 Task: Create a due date automation when advanced on, 2 days before a card is due add fields with custom field "Resume" set at 11:00 AM.
Action: Mouse moved to (987, 76)
Screenshot: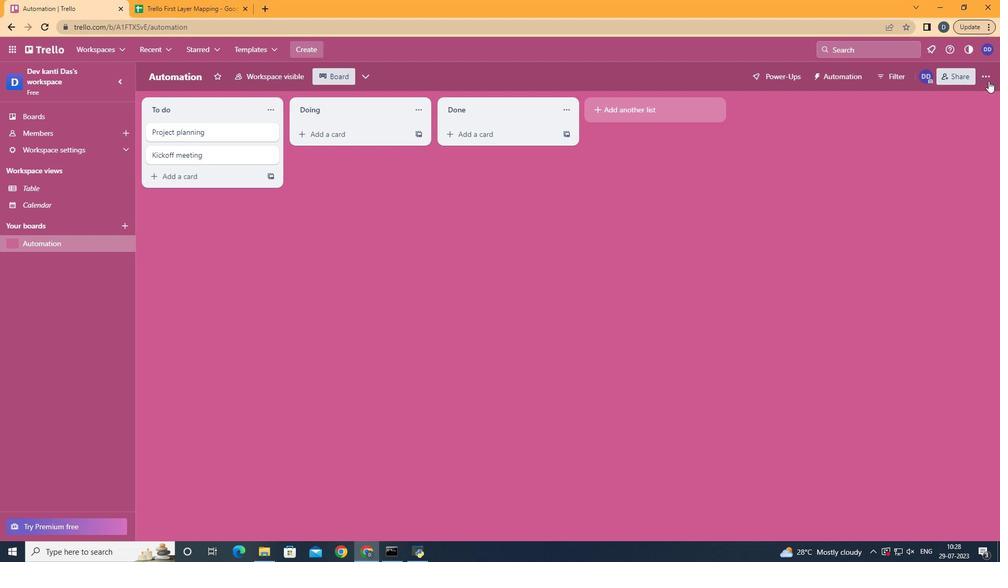 
Action: Mouse pressed left at (987, 76)
Screenshot: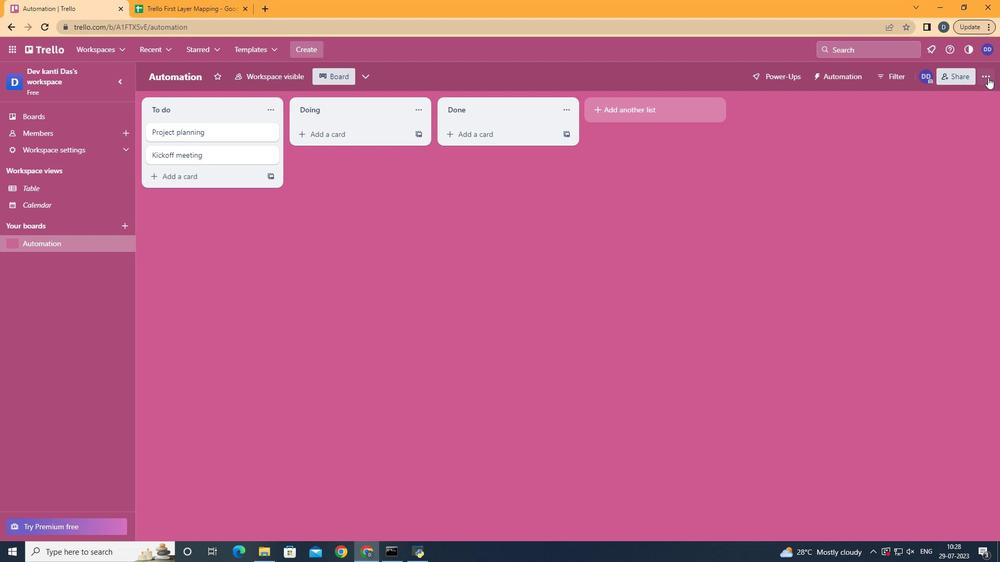 
Action: Mouse moved to (898, 208)
Screenshot: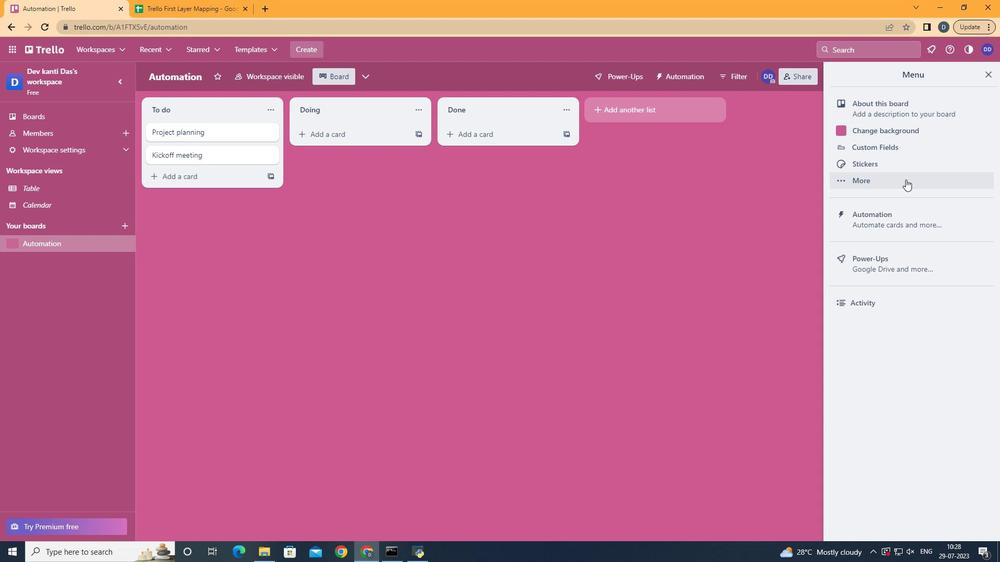 
Action: Mouse pressed left at (898, 208)
Screenshot: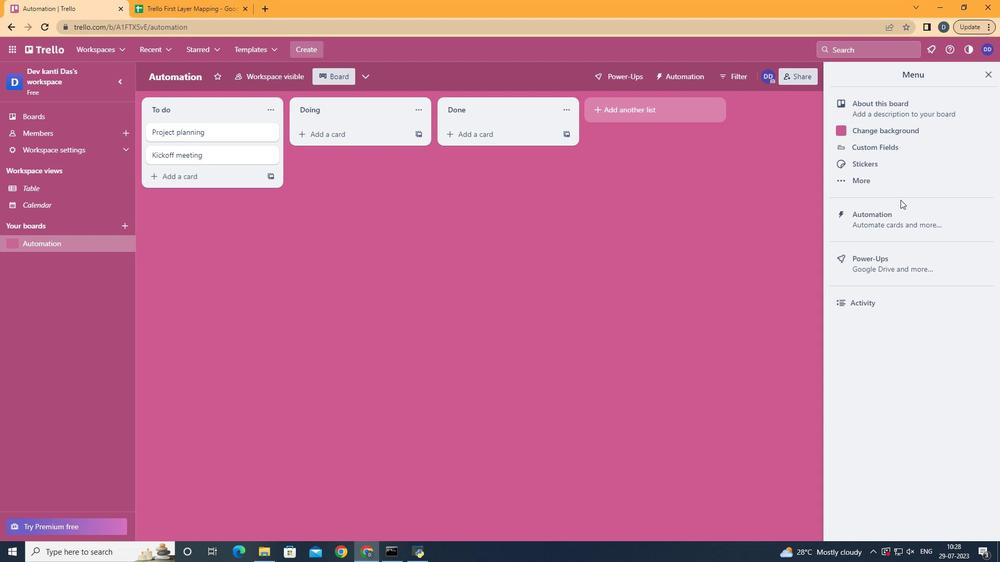 
Action: Mouse moved to (208, 214)
Screenshot: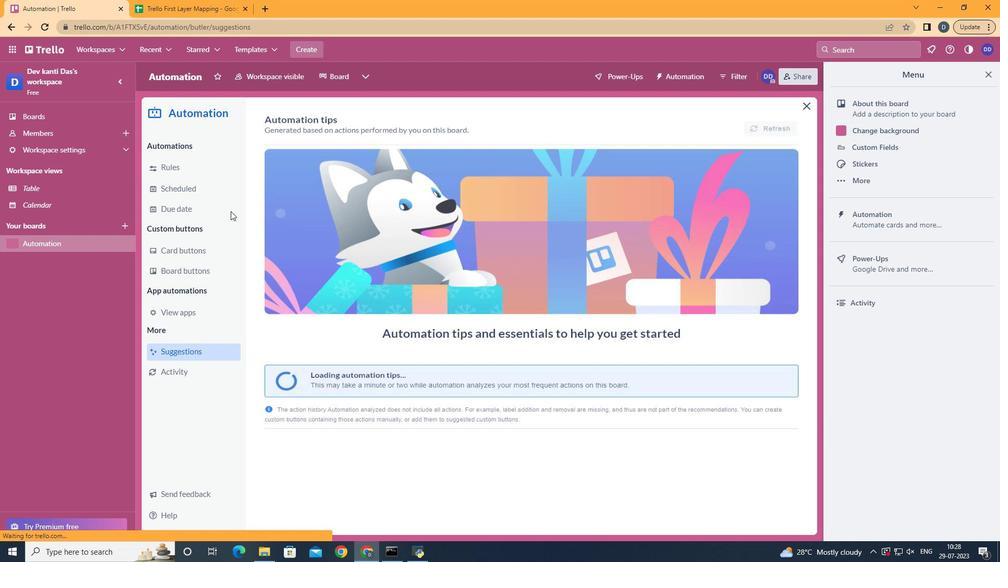 
Action: Mouse pressed left at (208, 214)
Screenshot: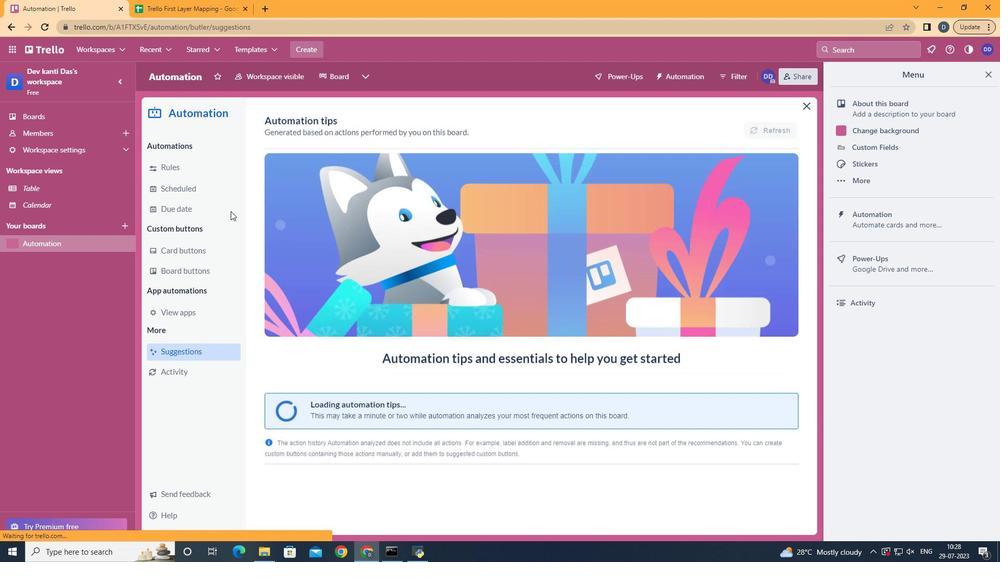 
Action: Mouse moved to (738, 131)
Screenshot: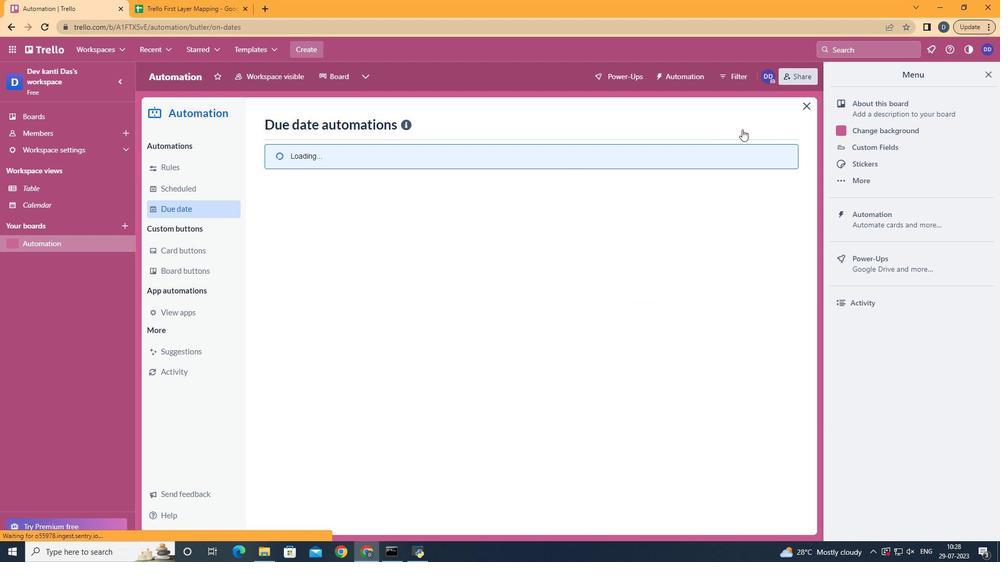 
Action: Mouse pressed left at (738, 131)
Screenshot: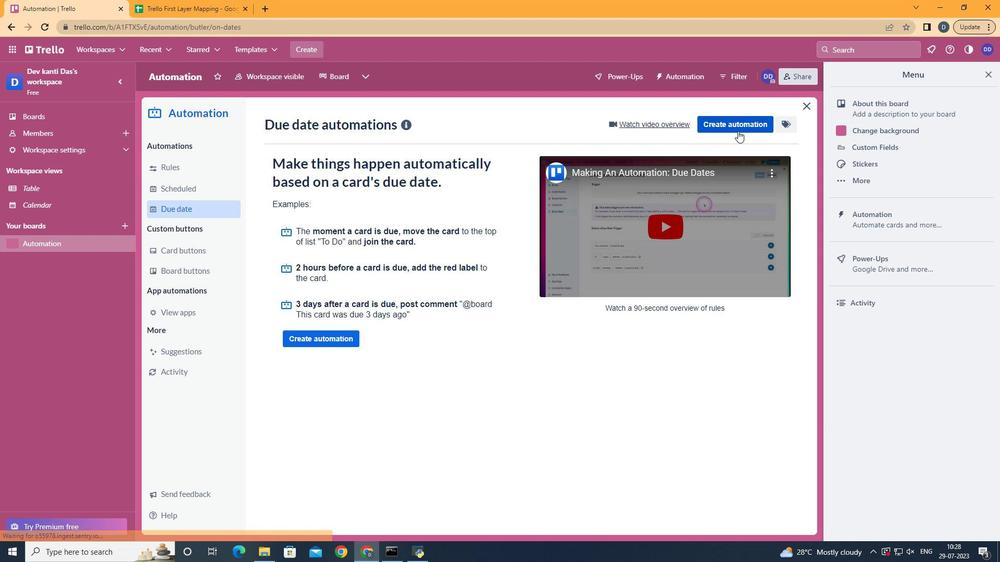 
Action: Mouse moved to (560, 227)
Screenshot: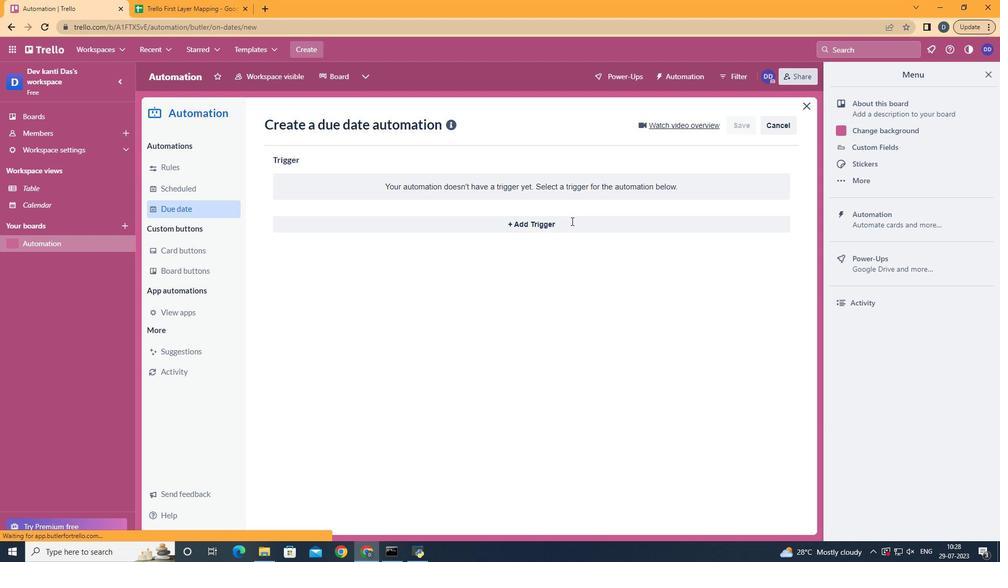 
Action: Mouse pressed left at (560, 227)
Screenshot: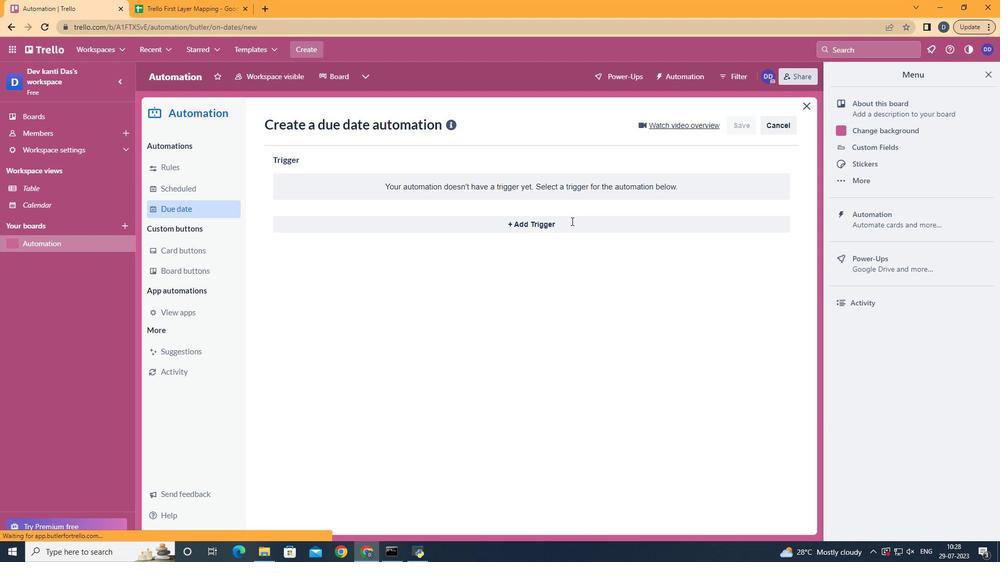
Action: Mouse moved to (405, 378)
Screenshot: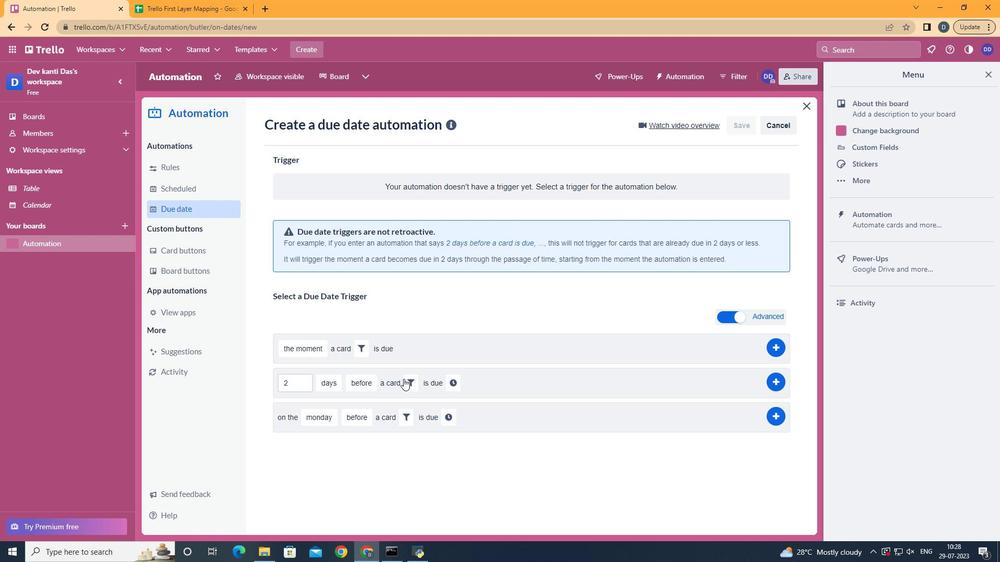 
Action: Mouse pressed left at (405, 378)
Screenshot: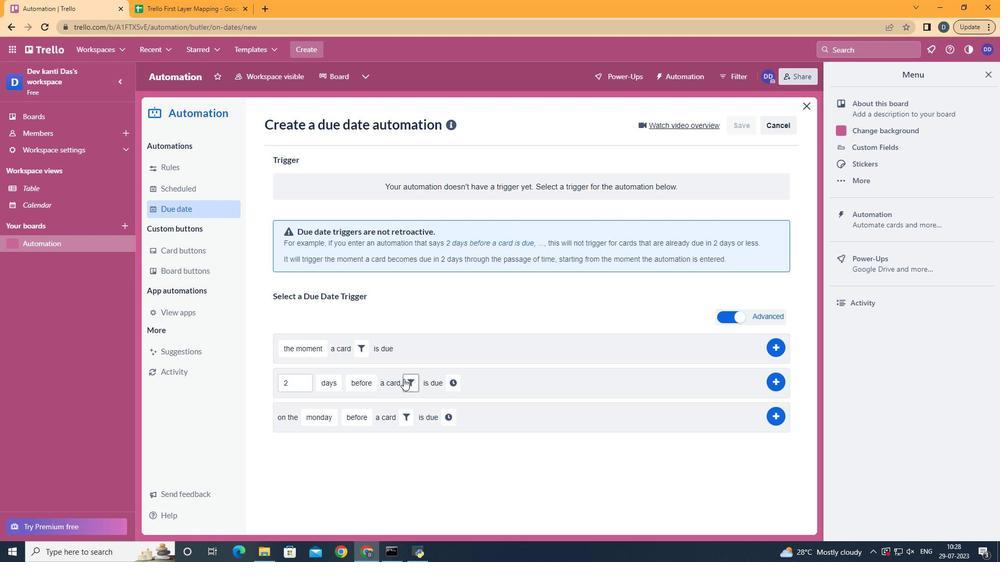 
Action: Mouse moved to (570, 421)
Screenshot: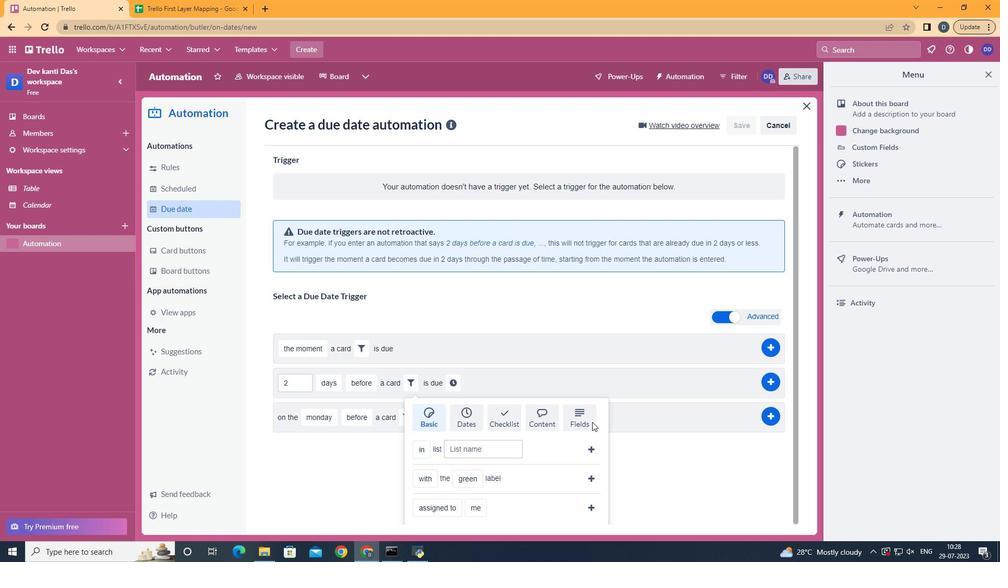 
Action: Mouse pressed left at (570, 421)
Screenshot: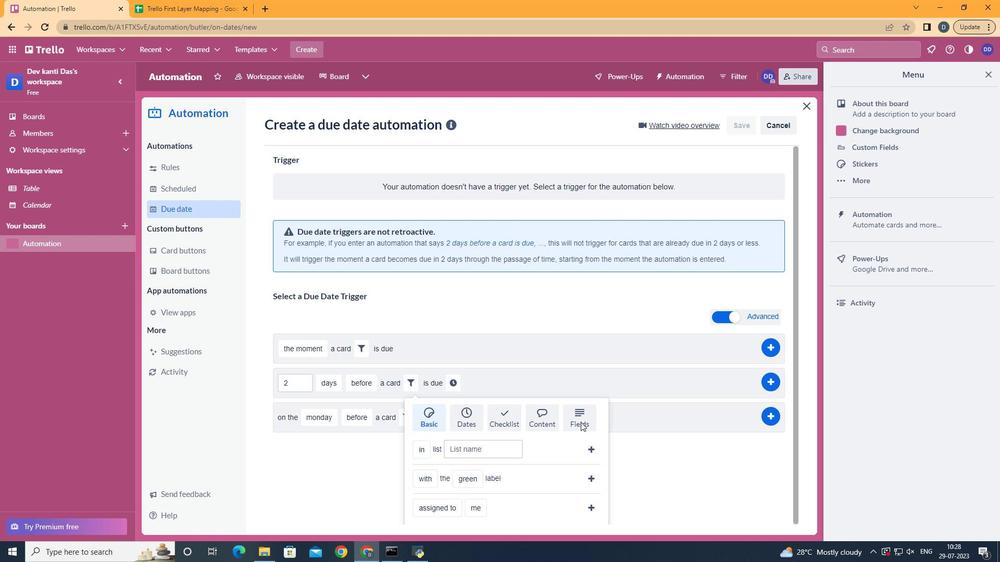 
Action: Mouse moved to (571, 420)
Screenshot: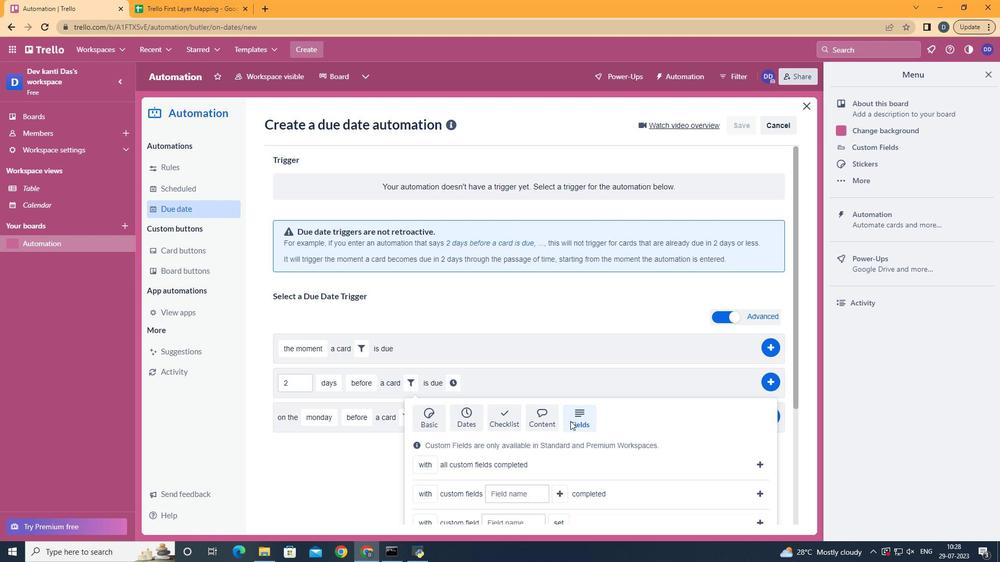 
Action: Mouse scrolled (571, 419) with delta (0, 0)
Screenshot: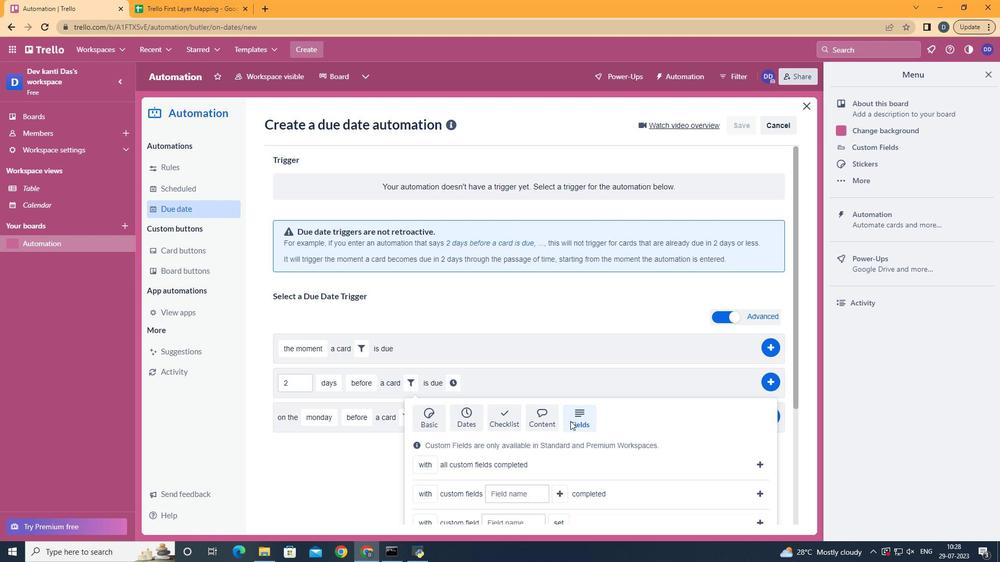 
Action: Mouse scrolled (571, 419) with delta (0, 0)
Screenshot: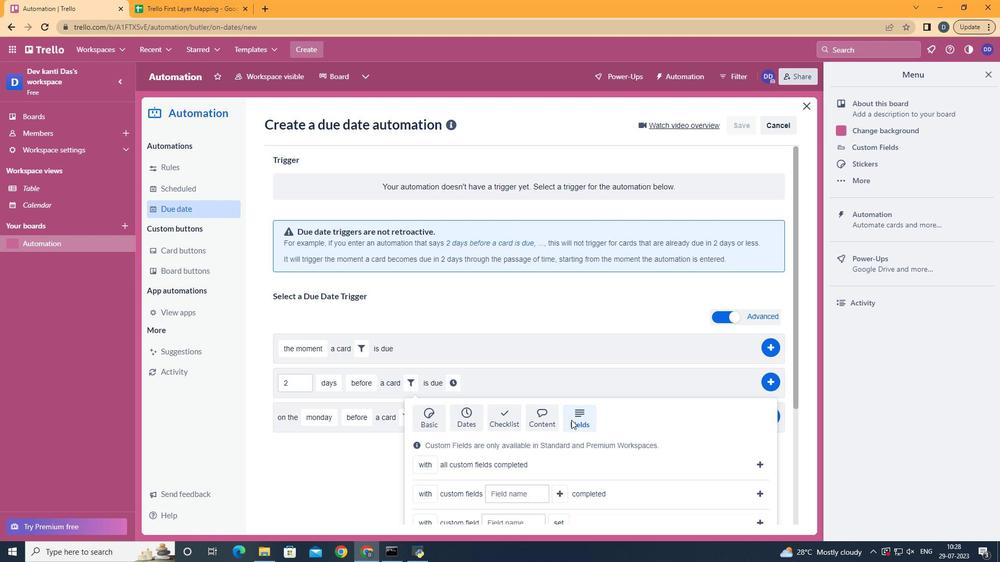 
Action: Mouse scrolled (571, 419) with delta (0, 0)
Screenshot: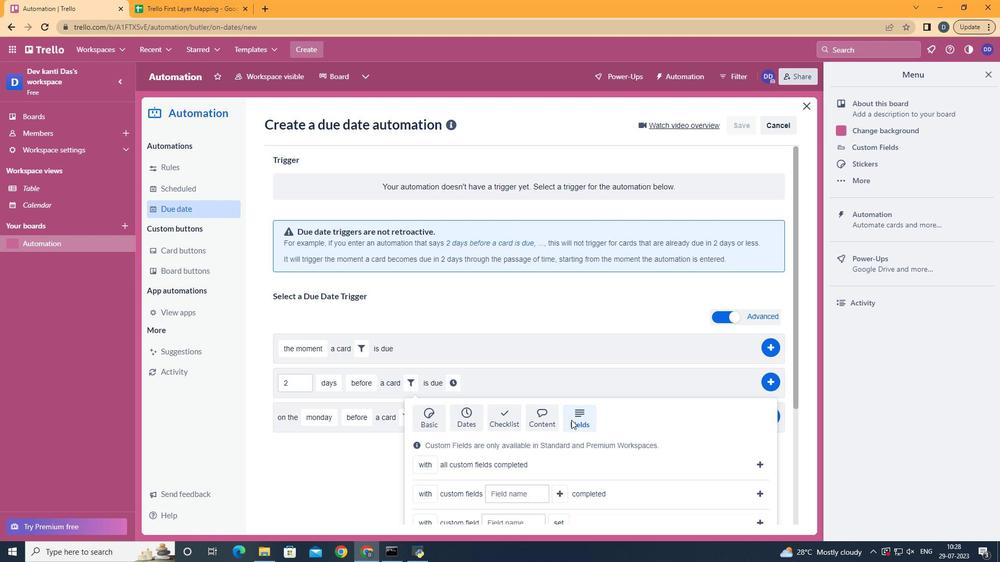 
Action: Mouse scrolled (571, 419) with delta (0, 0)
Screenshot: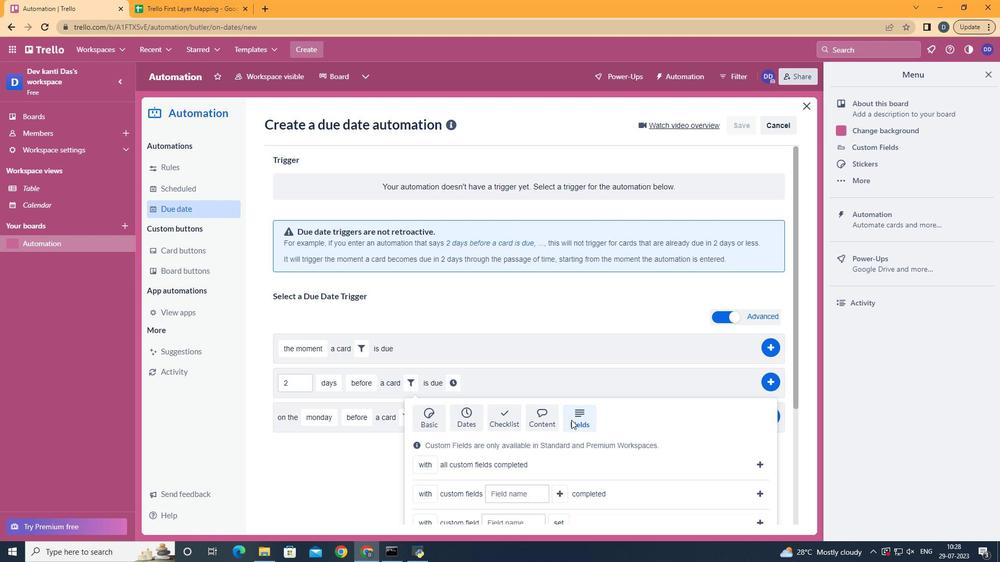 
Action: Mouse moved to (430, 378)
Screenshot: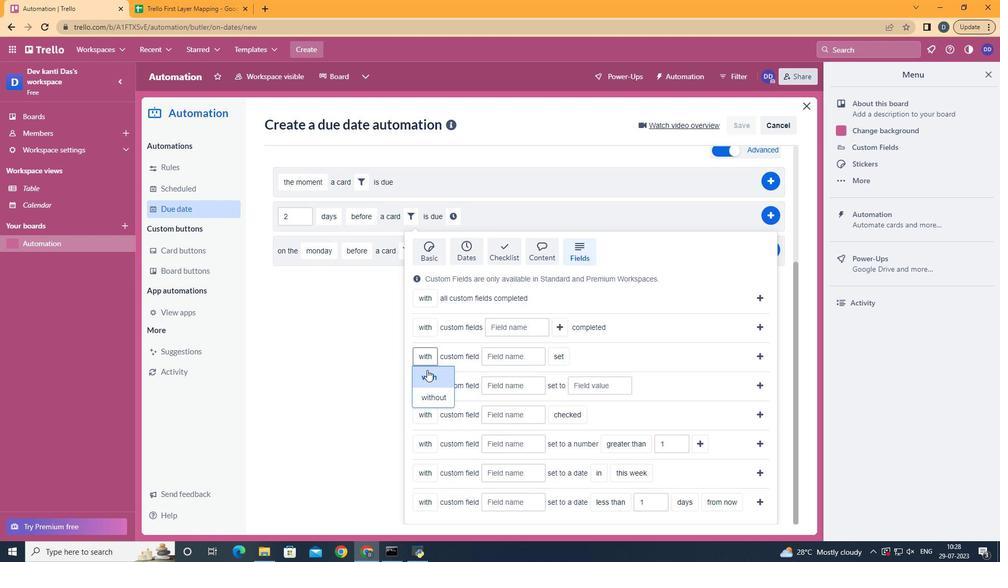 
Action: Mouse pressed left at (430, 378)
Screenshot: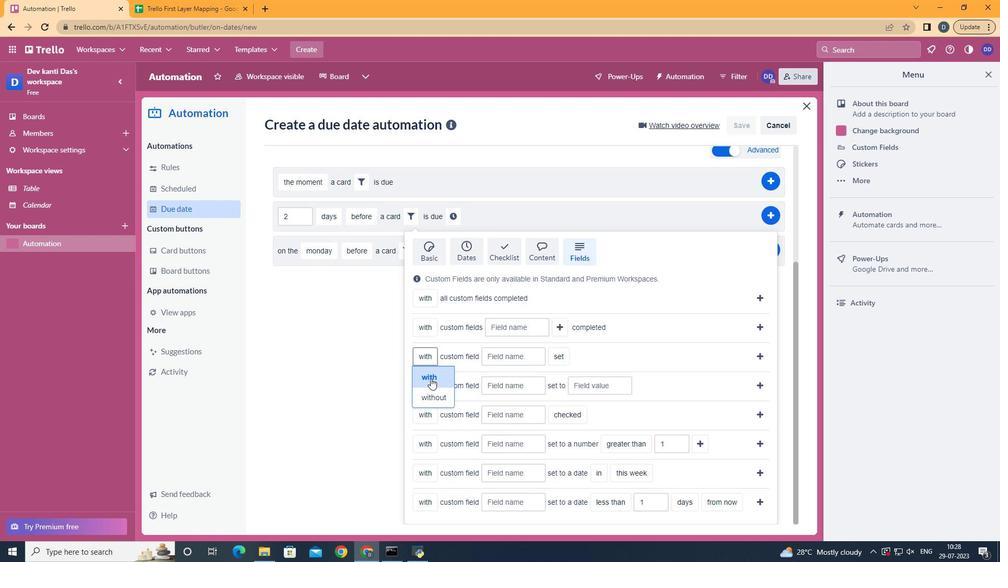 
Action: Mouse moved to (502, 356)
Screenshot: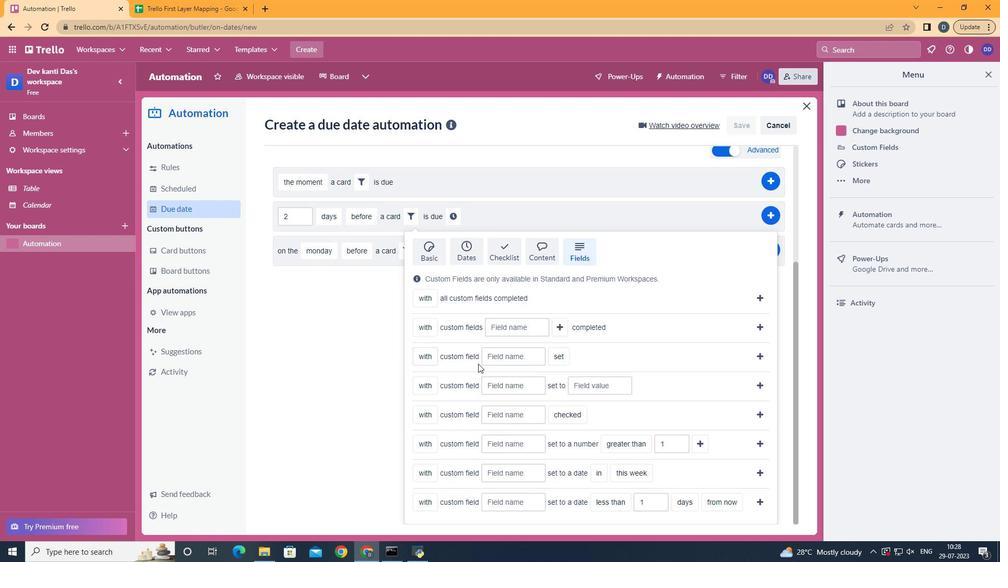 
Action: Mouse pressed left at (502, 356)
Screenshot: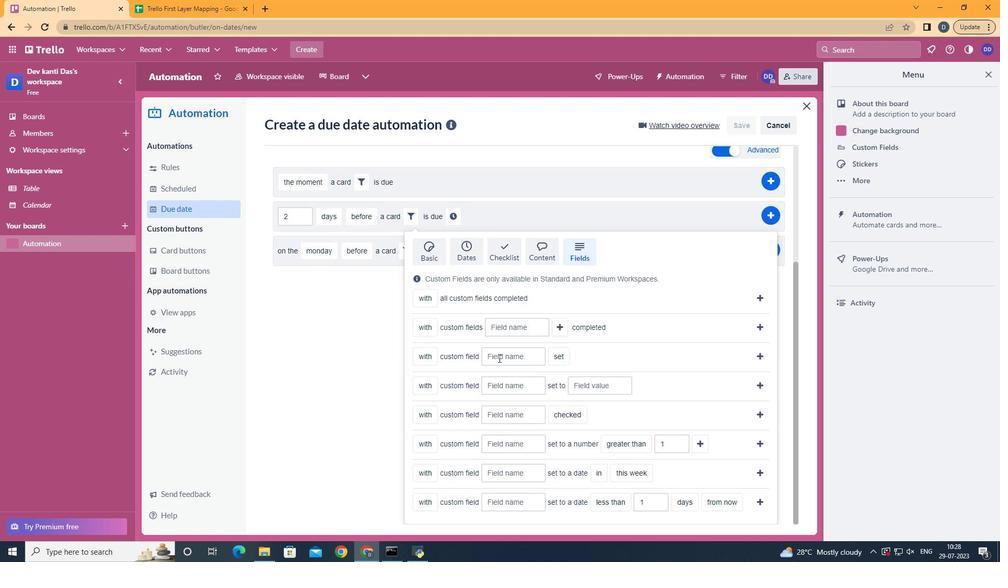 
Action: Key pressed <Key.shift>Resume
Screenshot: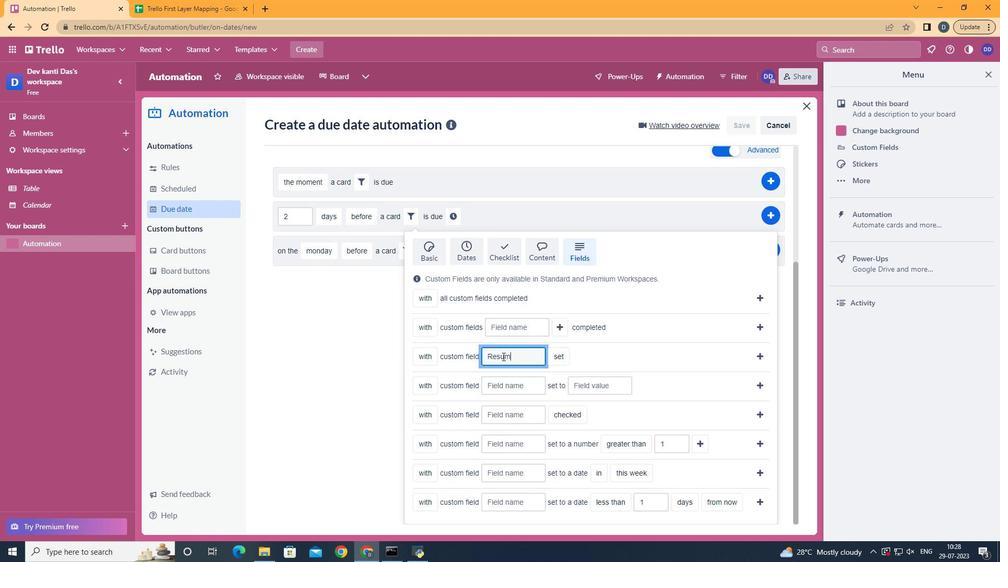 
Action: Mouse moved to (562, 372)
Screenshot: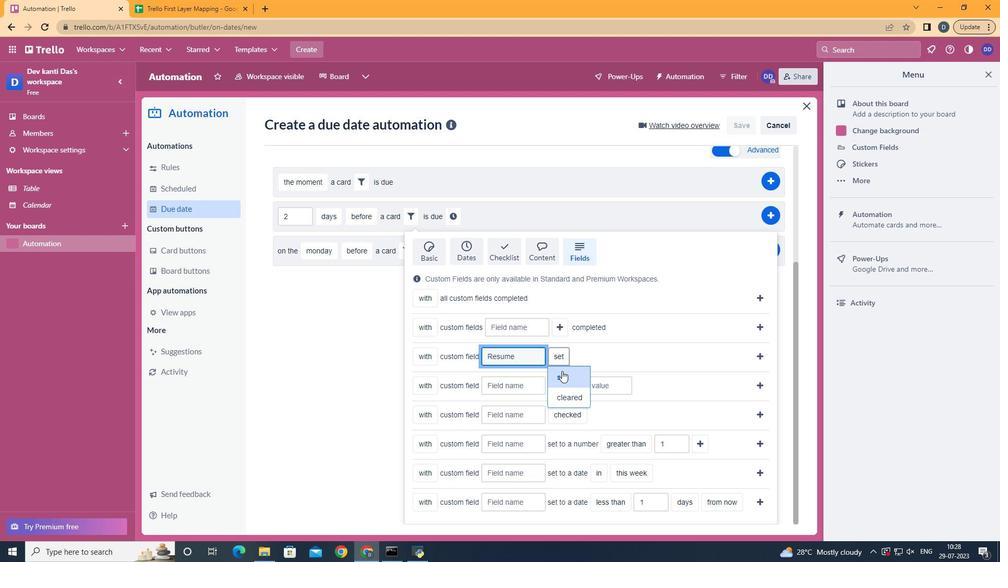 
Action: Mouse pressed left at (562, 372)
Screenshot: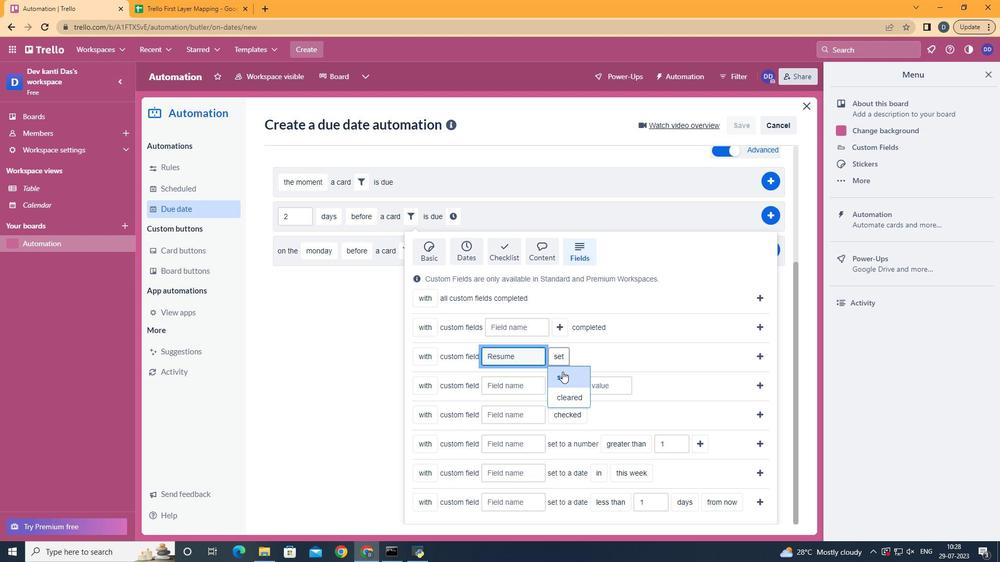 
Action: Mouse moved to (761, 360)
Screenshot: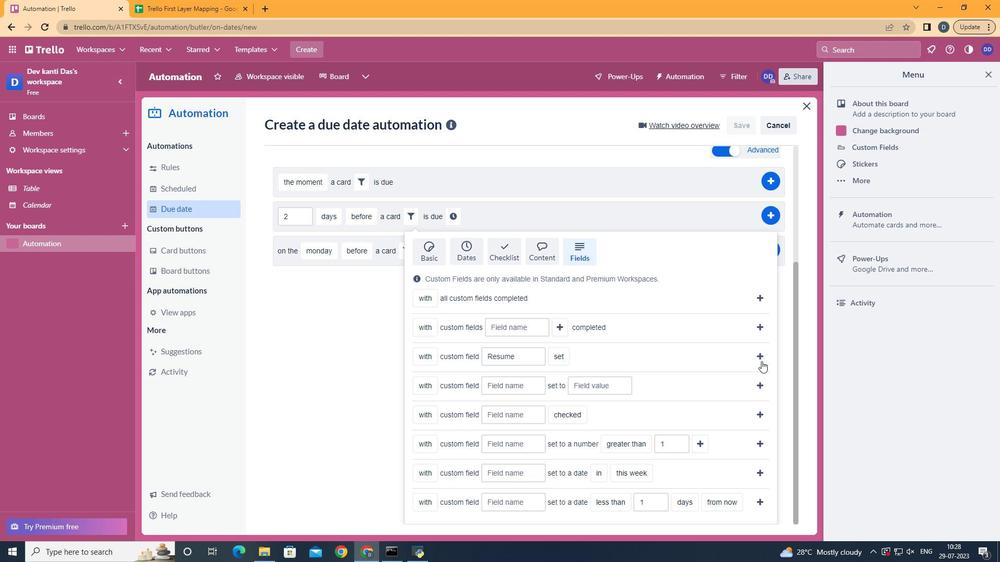 
Action: Mouse pressed left at (761, 360)
Screenshot: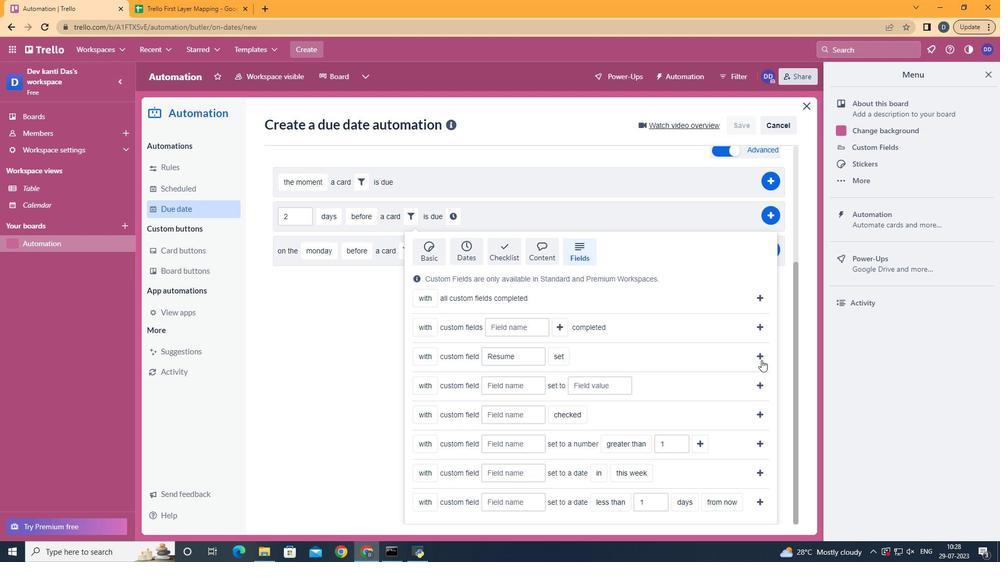 
Action: Mouse moved to (580, 383)
Screenshot: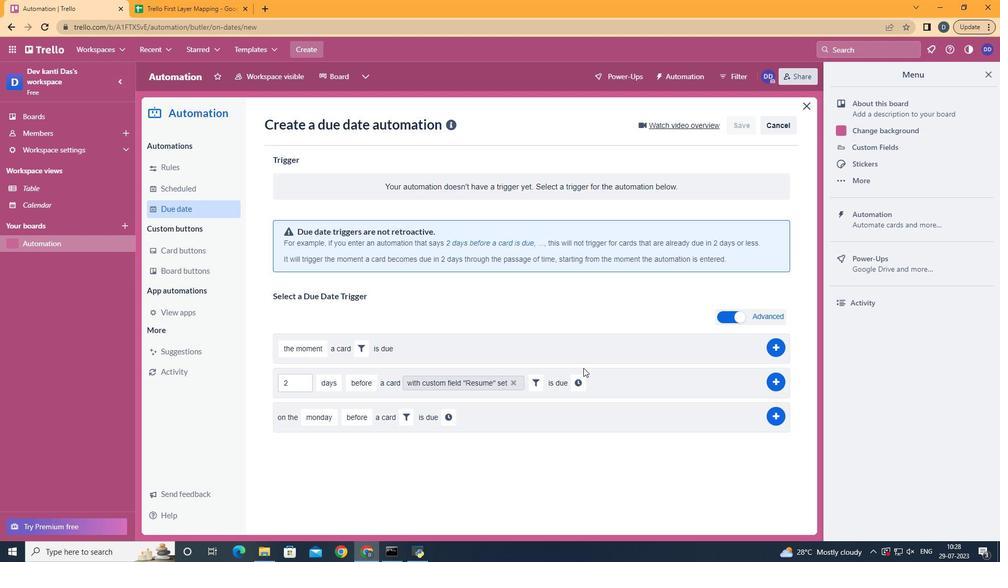 
Action: Mouse pressed left at (580, 383)
Screenshot: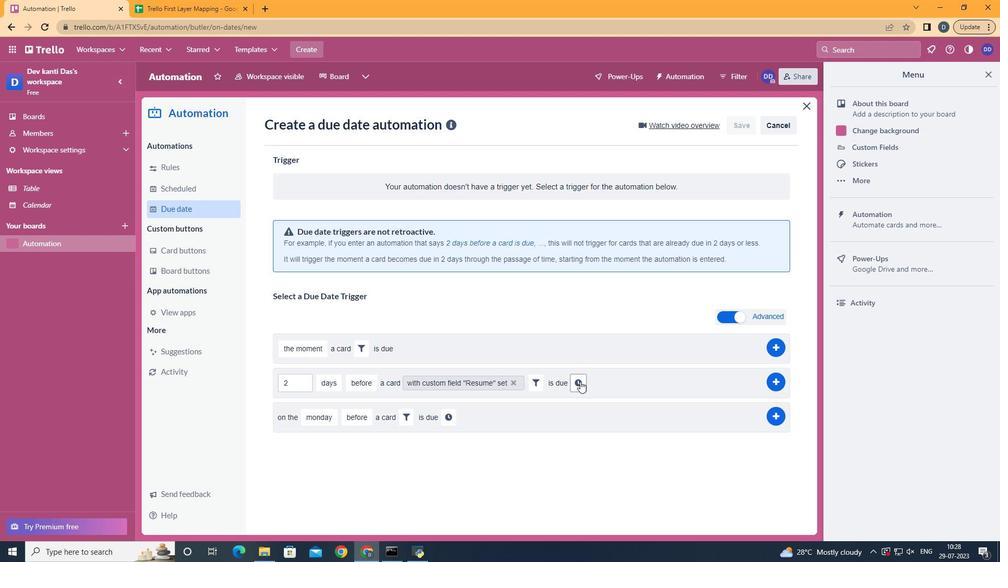 
Action: Mouse moved to (602, 387)
Screenshot: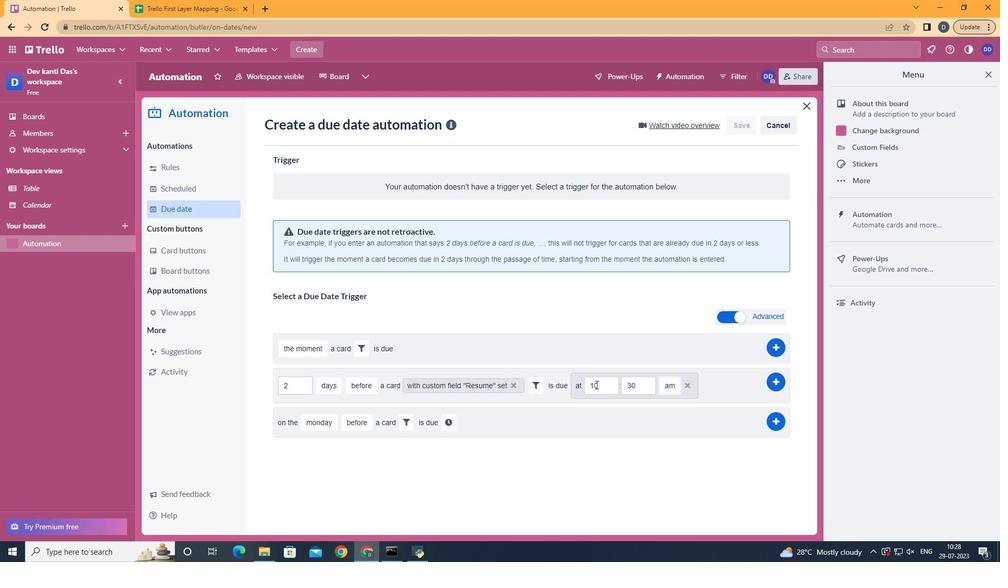 
Action: Mouse pressed left at (602, 387)
Screenshot: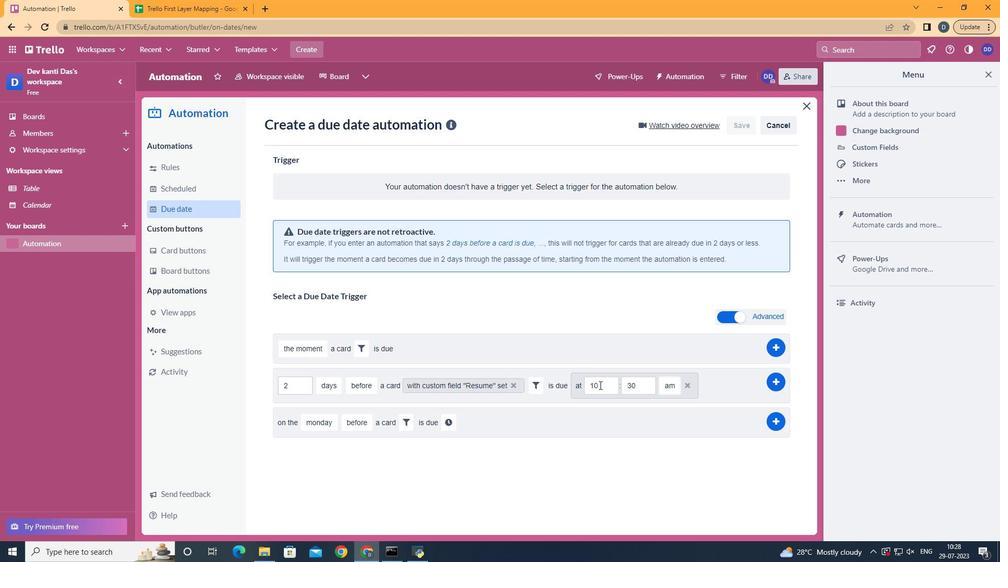 
Action: Key pressed <Key.backspace><Key.backspace>11
Screenshot: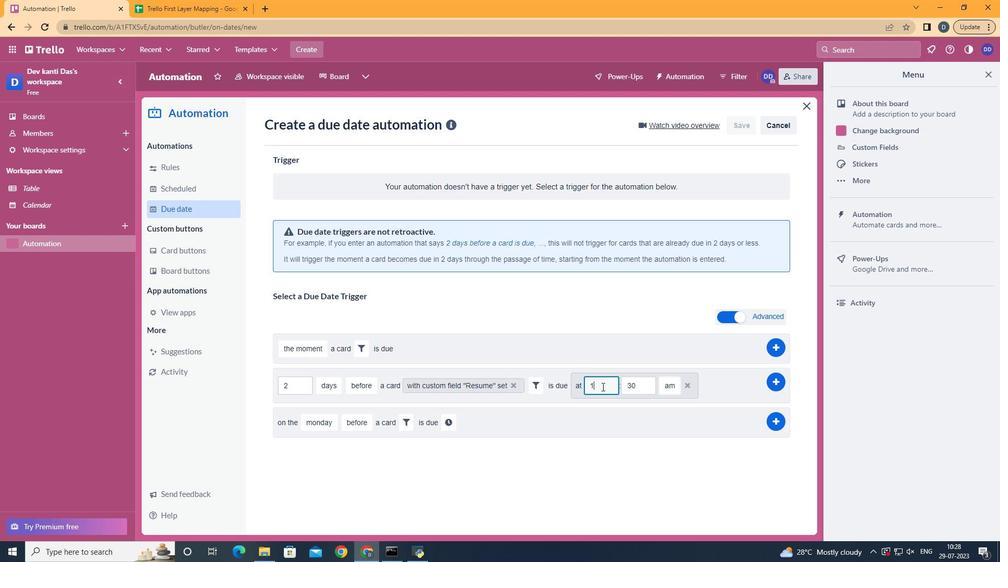 
Action: Mouse moved to (634, 385)
Screenshot: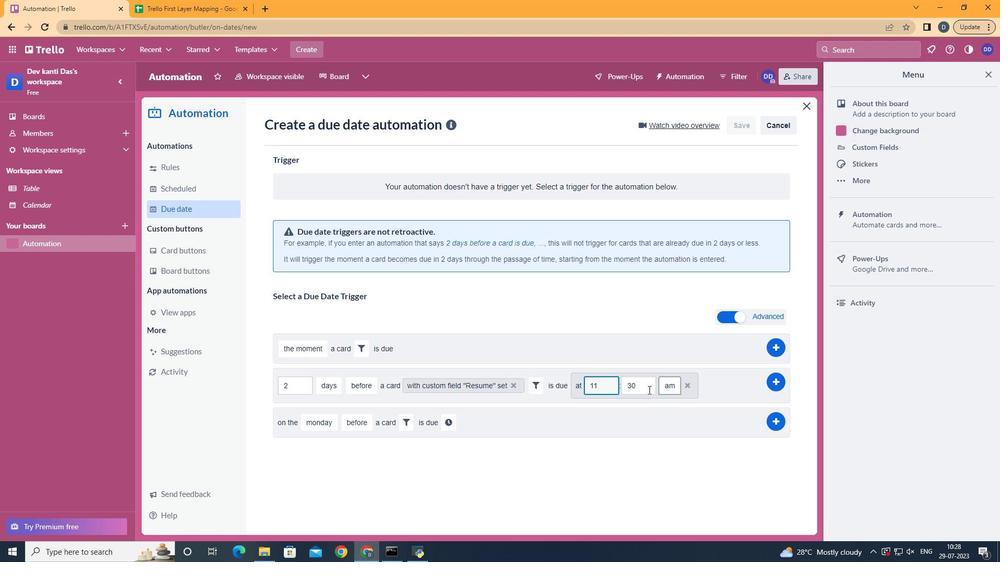 
Action: Mouse pressed left at (634, 385)
Screenshot: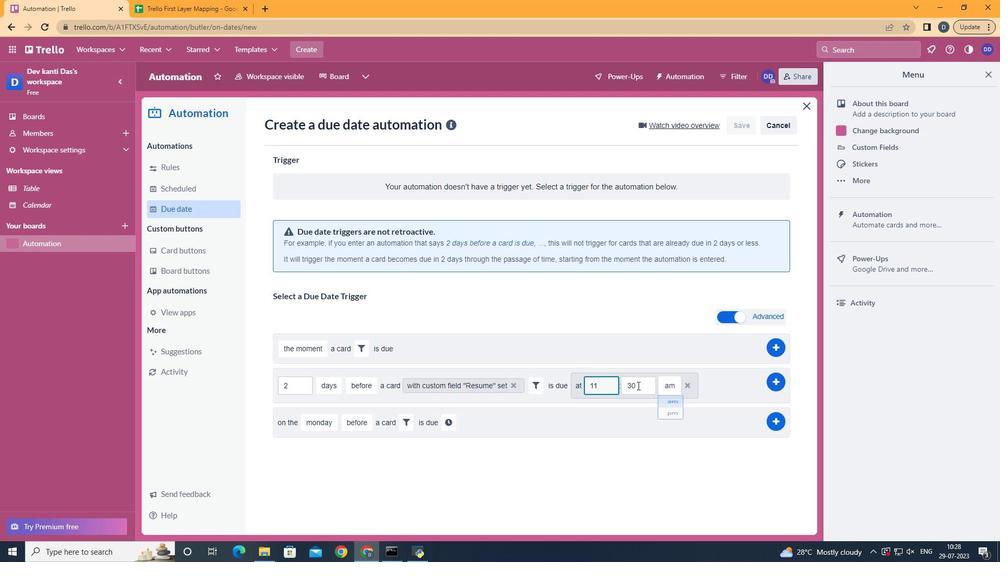 
Action: Key pressed <Key.backspace><Key.backspace>00
Screenshot: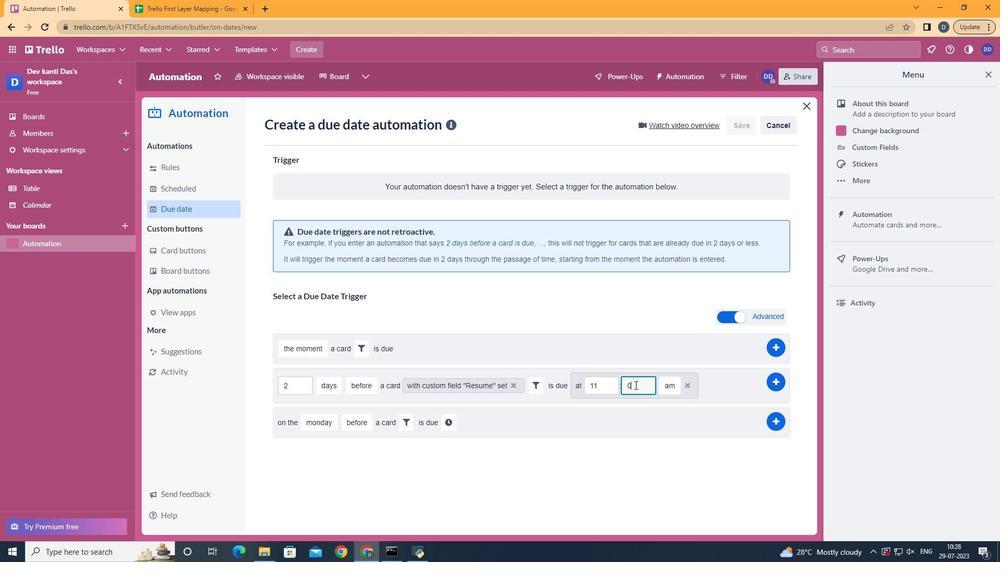 
Action: Mouse moved to (673, 406)
Screenshot: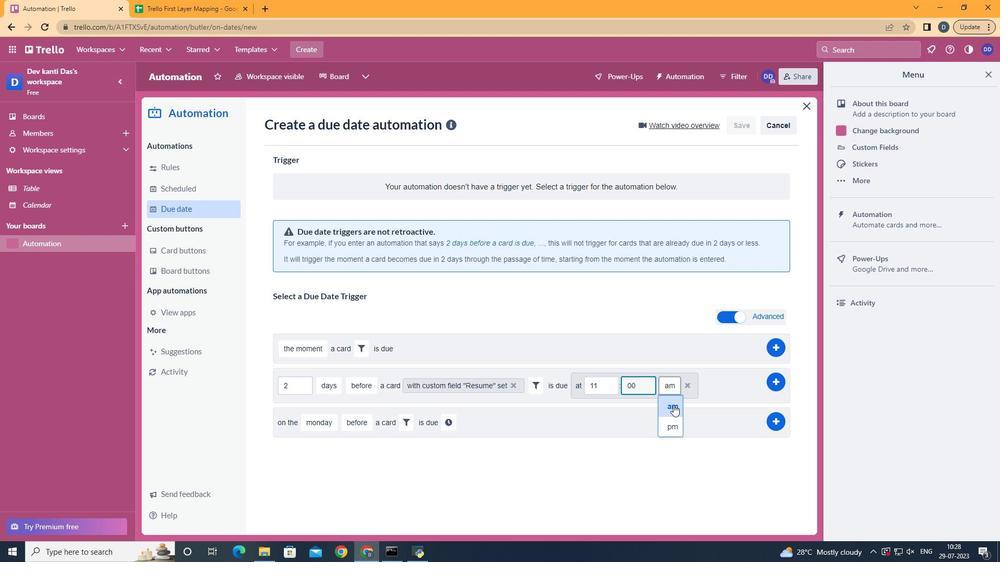 
Action: Mouse pressed left at (673, 406)
Screenshot: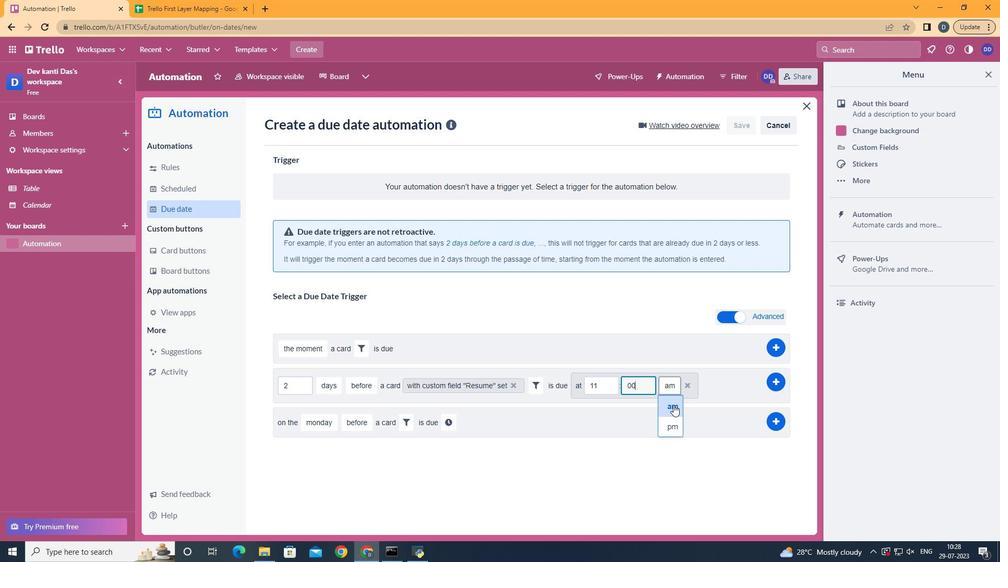 
